 Task: Use Sitcom Laughter 08 Effect in this video Movie B.mp4
Action: Mouse moved to (379, 162)
Screenshot: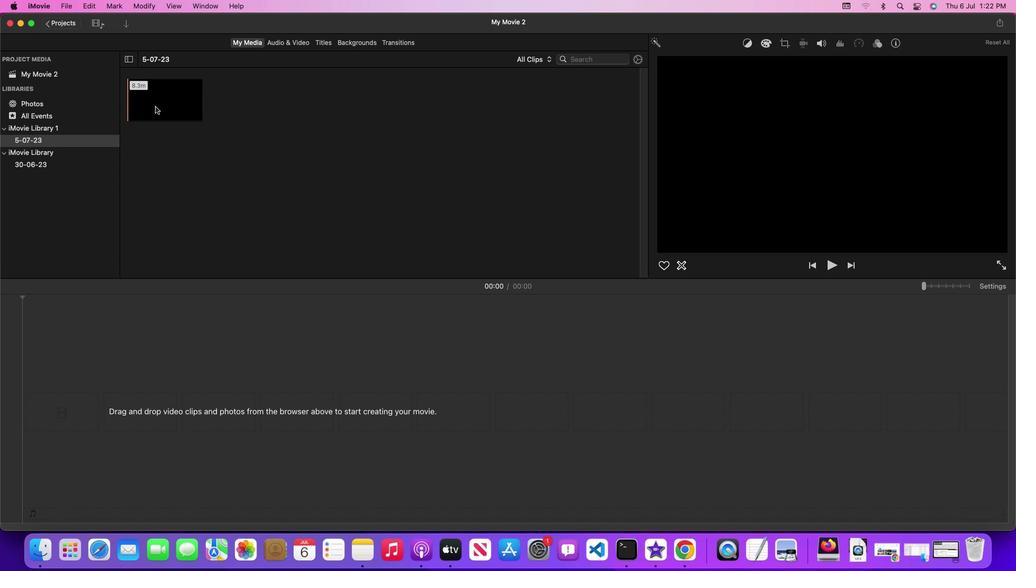 
Action: Mouse pressed left at (379, 162)
Screenshot: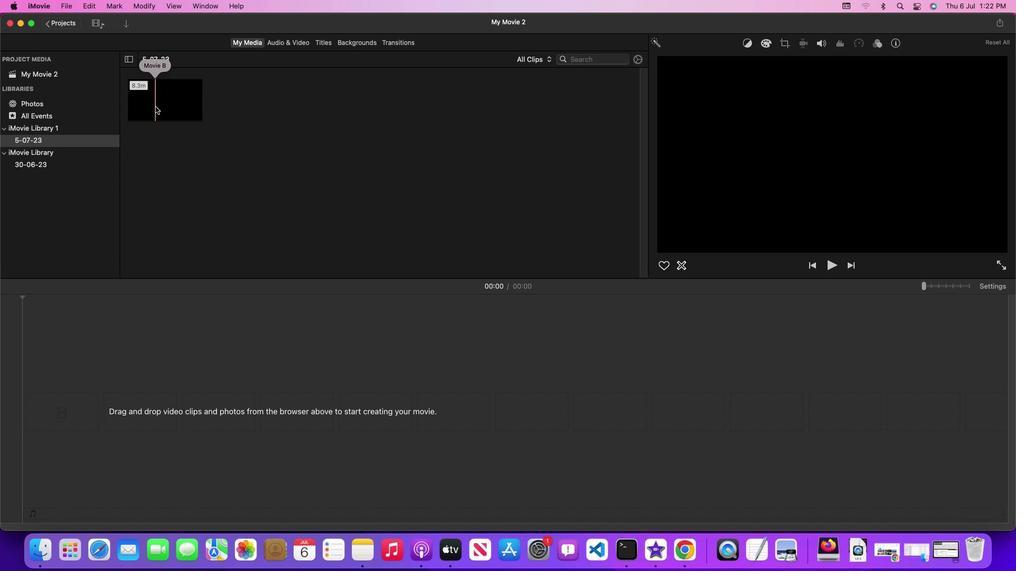 
Action: Mouse pressed left at (379, 162)
Screenshot: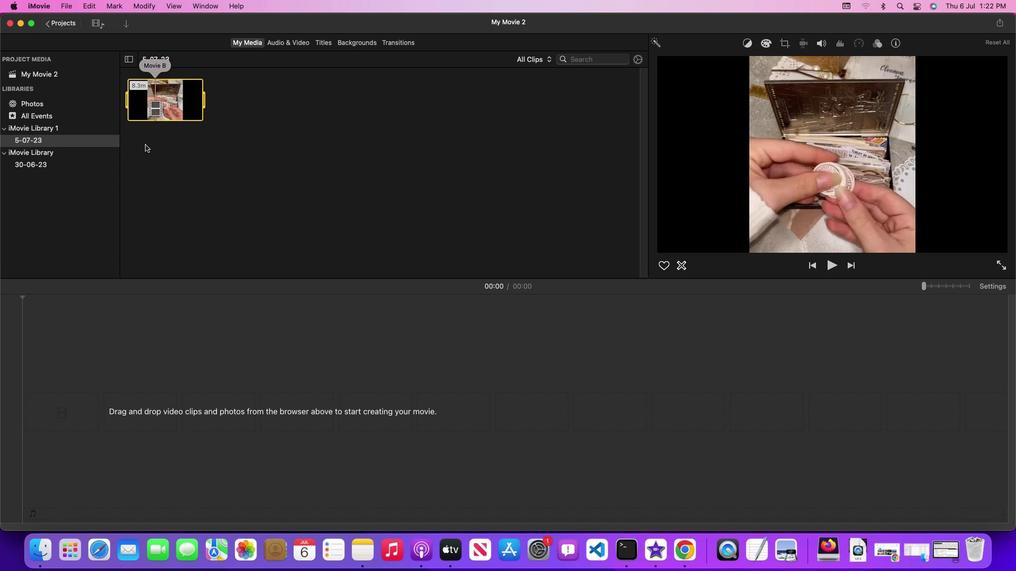 
Action: Mouse moved to (456, 122)
Screenshot: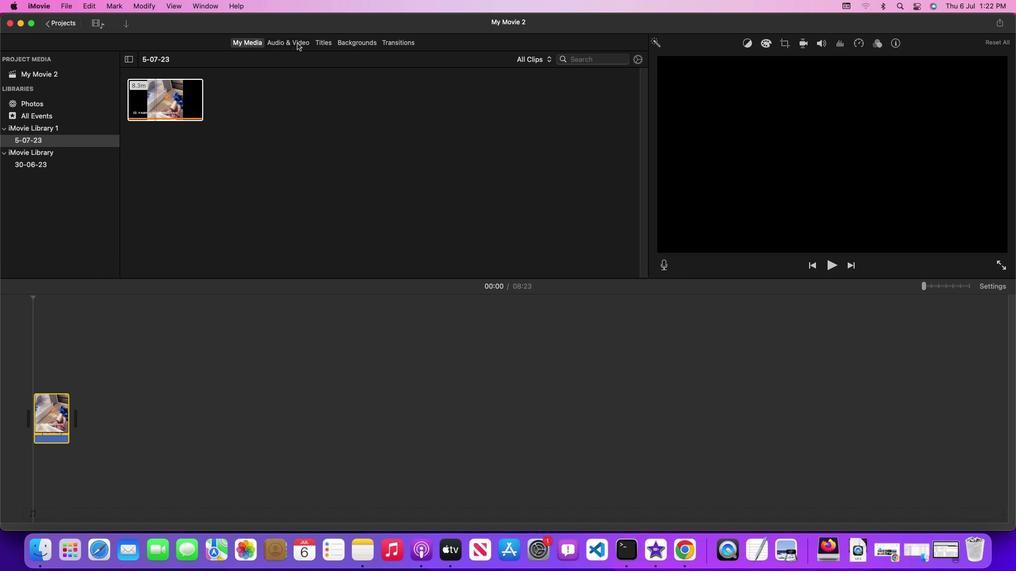 
Action: Mouse pressed left at (456, 122)
Screenshot: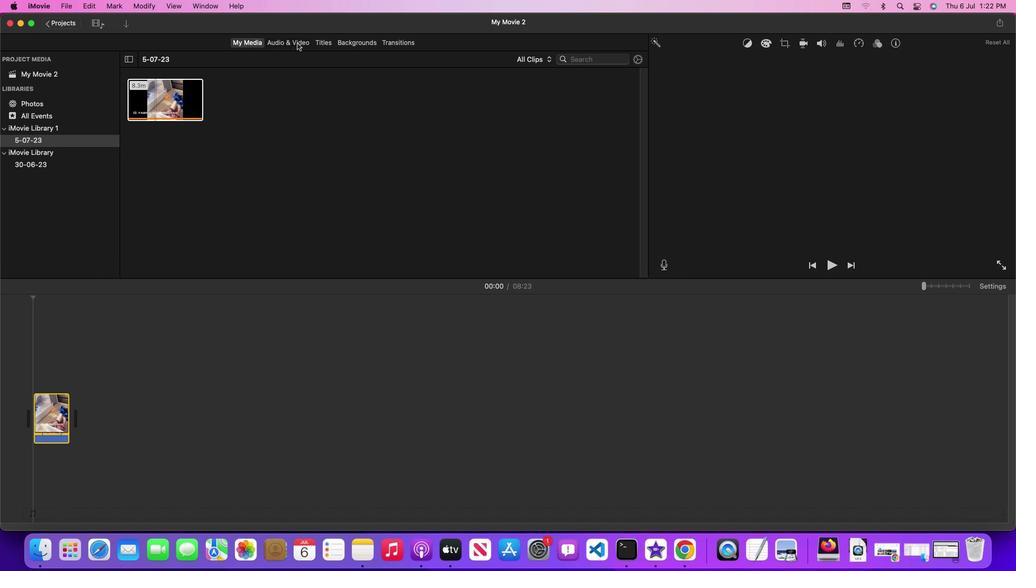 
Action: Mouse moved to (644, 183)
Screenshot: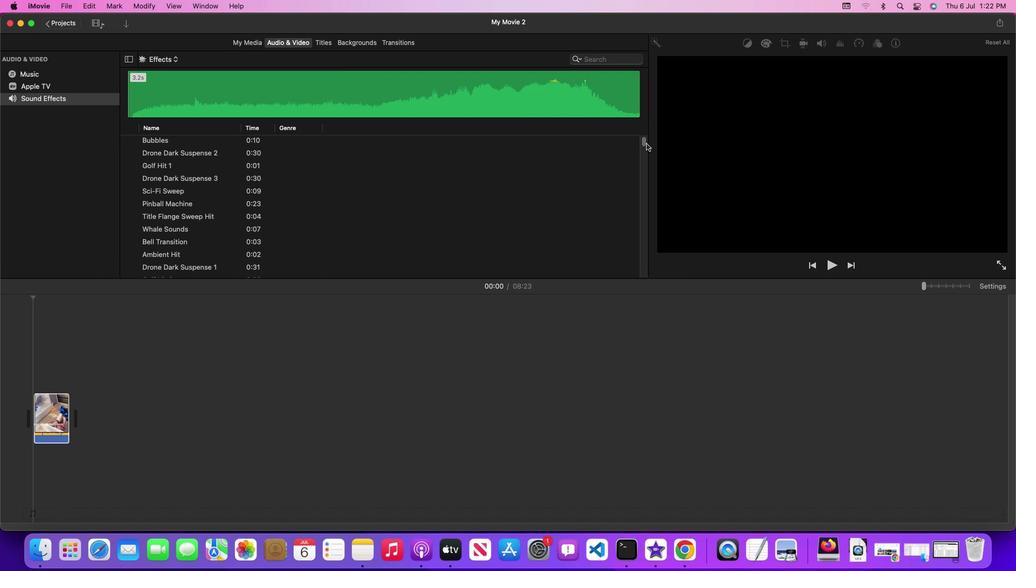
Action: Mouse pressed left at (644, 183)
Screenshot: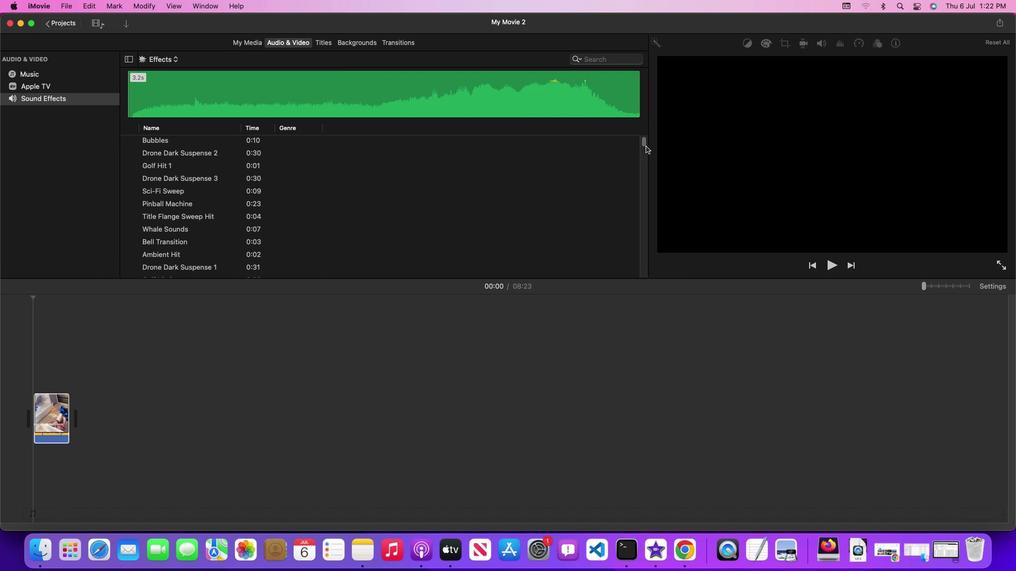 
Action: Mouse moved to (643, 182)
Screenshot: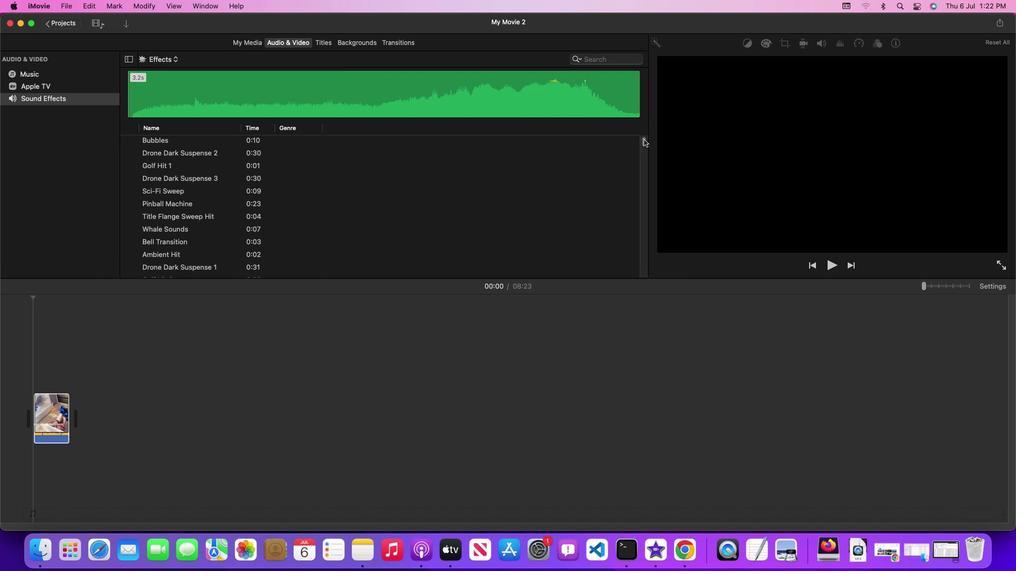 
Action: Mouse pressed left at (643, 182)
Screenshot: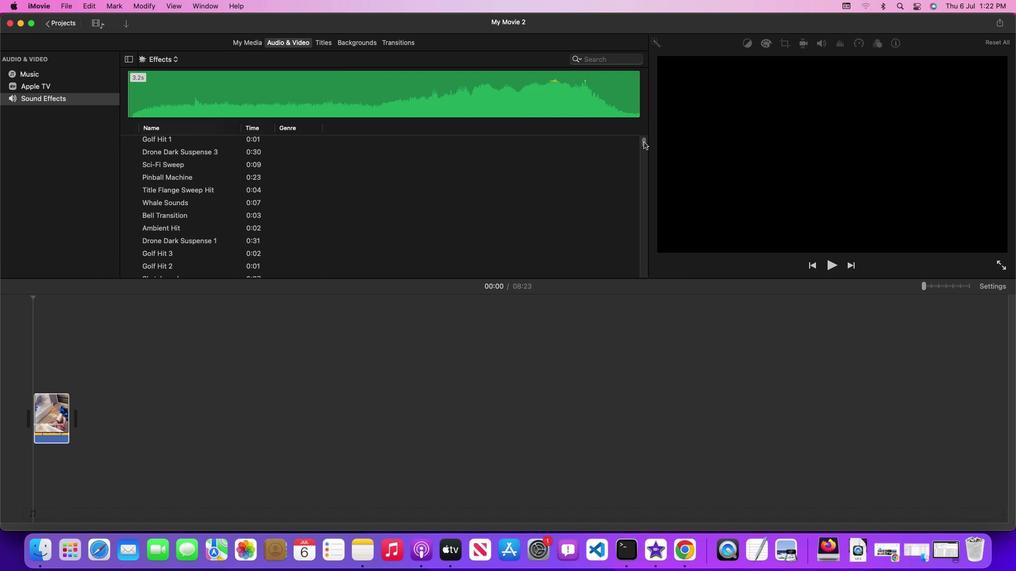 
Action: Mouse moved to (575, 230)
Screenshot: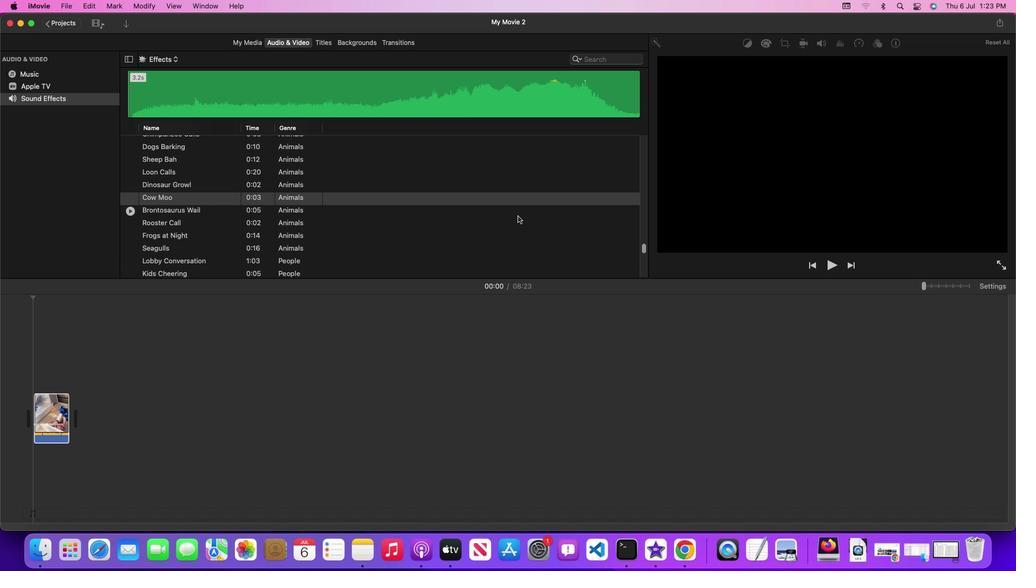 
Action: Mouse scrolled (575, 230) with delta (296, 96)
Screenshot: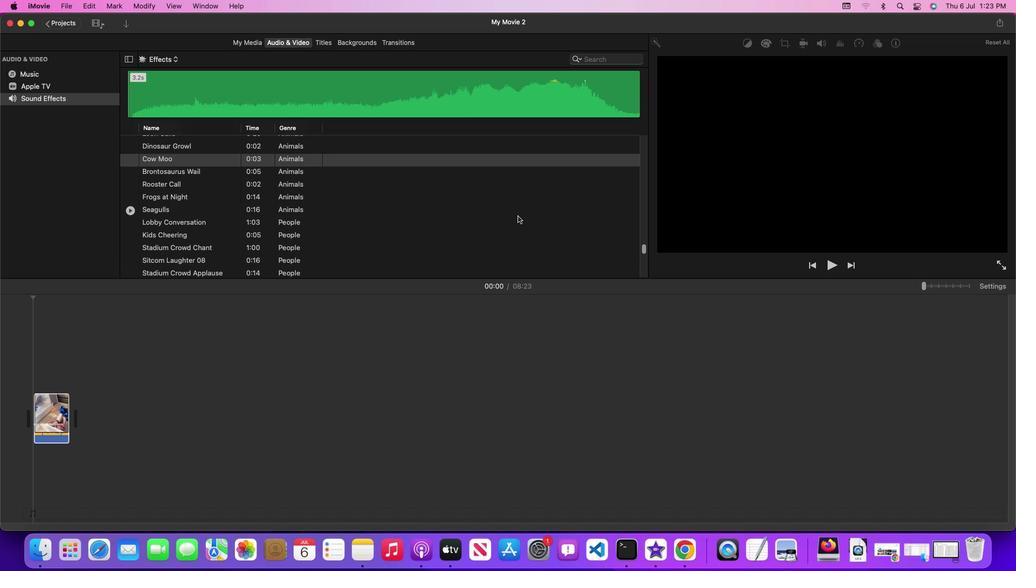 
Action: Mouse scrolled (575, 230) with delta (296, 96)
Screenshot: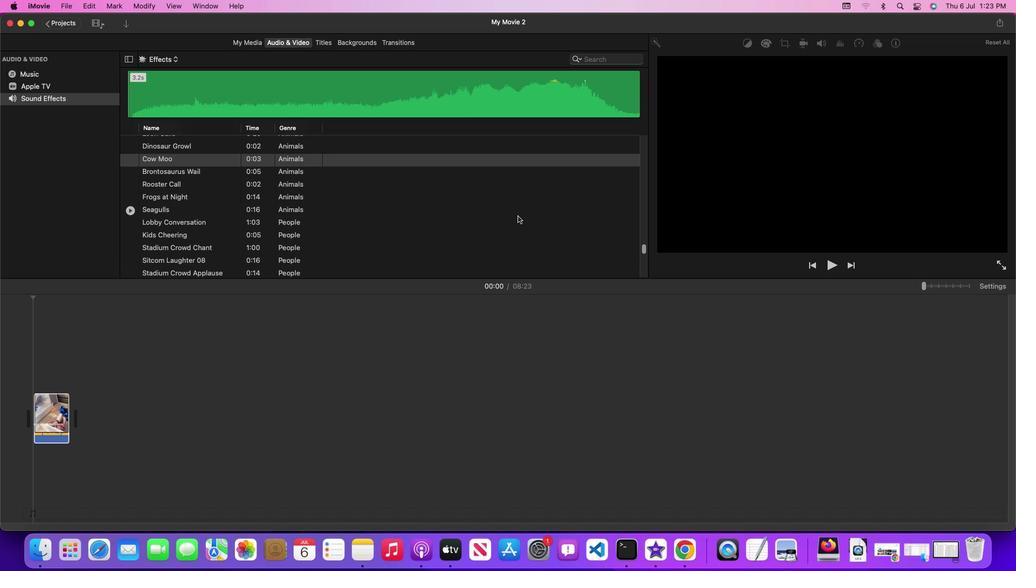 
Action: Mouse scrolled (575, 230) with delta (296, 95)
Screenshot: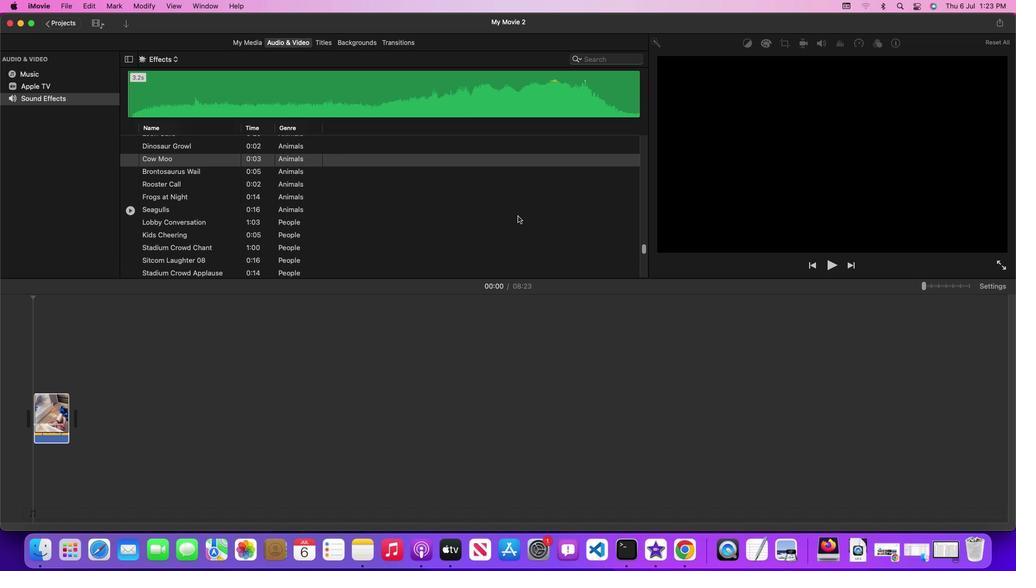
Action: Mouse scrolled (575, 230) with delta (296, 96)
Screenshot: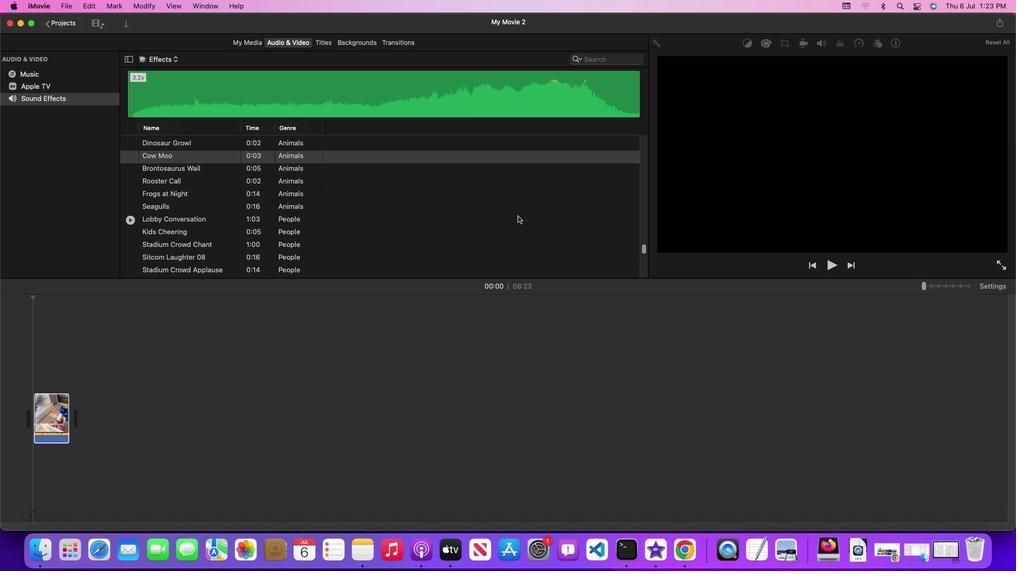 
Action: Mouse scrolled (575, 230) with delta (296, 96)
Screenshot: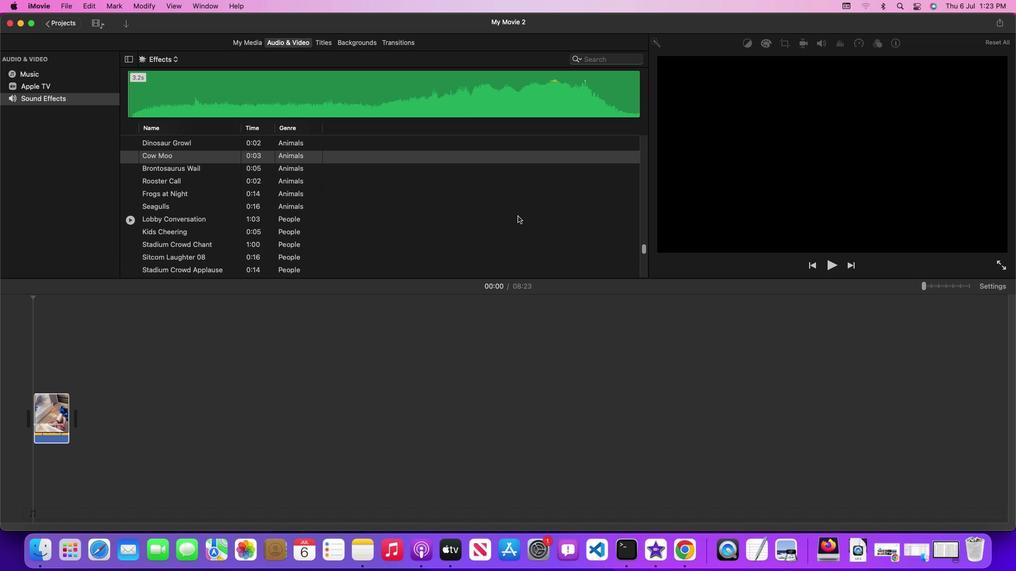 
Action: Mouse scrolled (575, 230) with delta (296, 96)
Screenshot: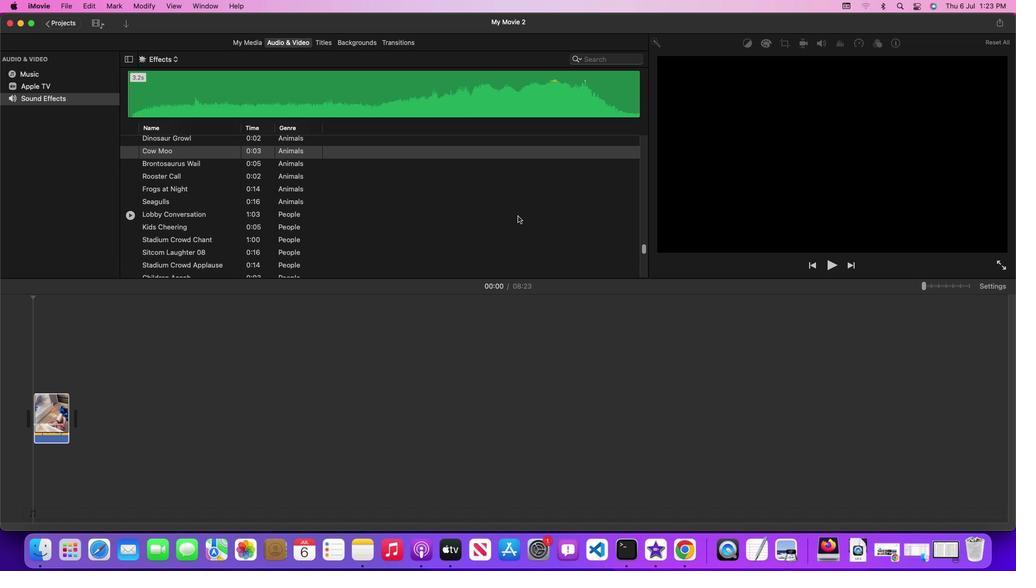 
Action: Mouse scrolled (575, 230) with delta (296, 96)
Screenshot: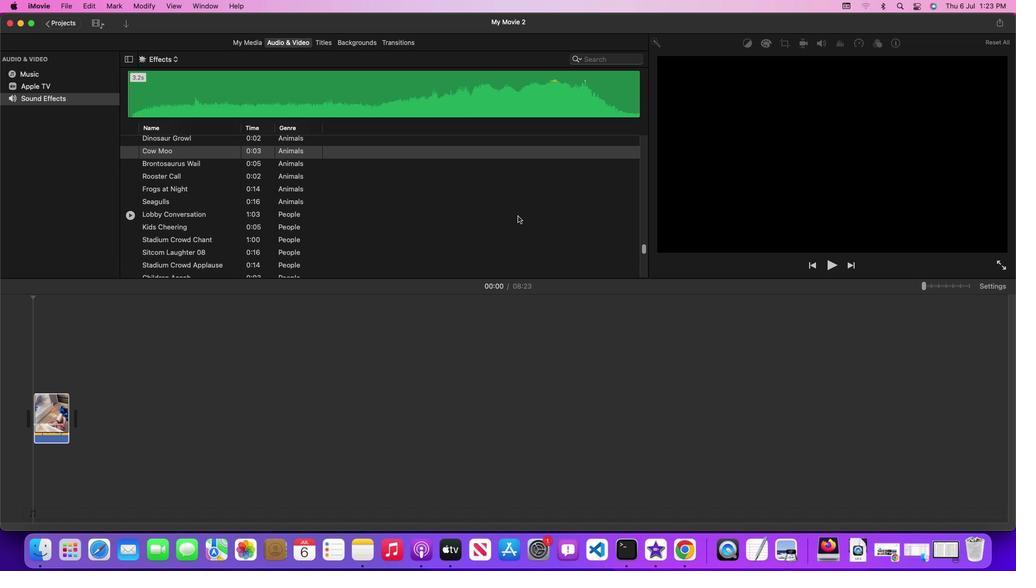 
Action: Mouse moved to (426, 252)
Screenshot: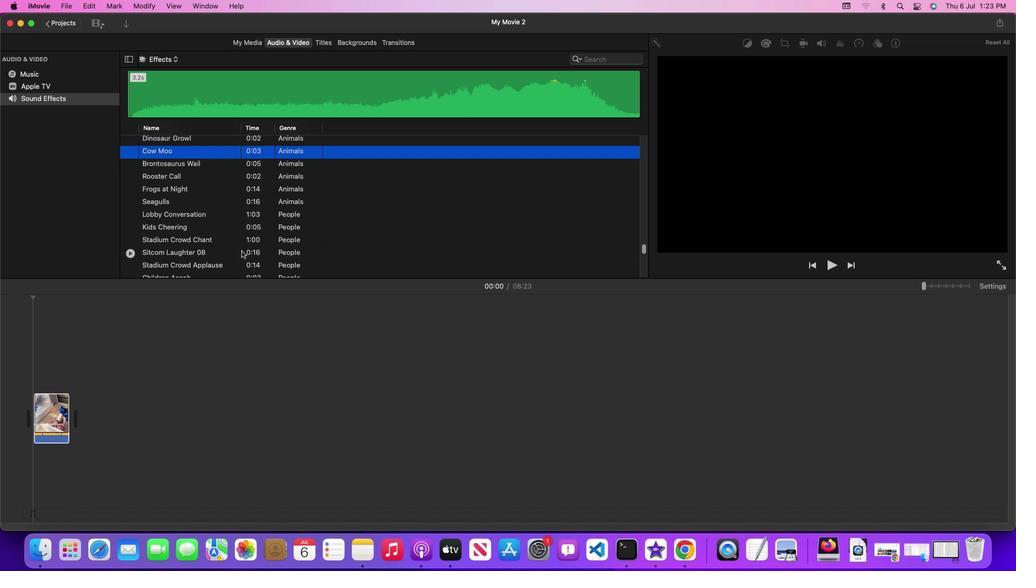 
Action: Mouse pressed left at (426, 252)
Screenshot: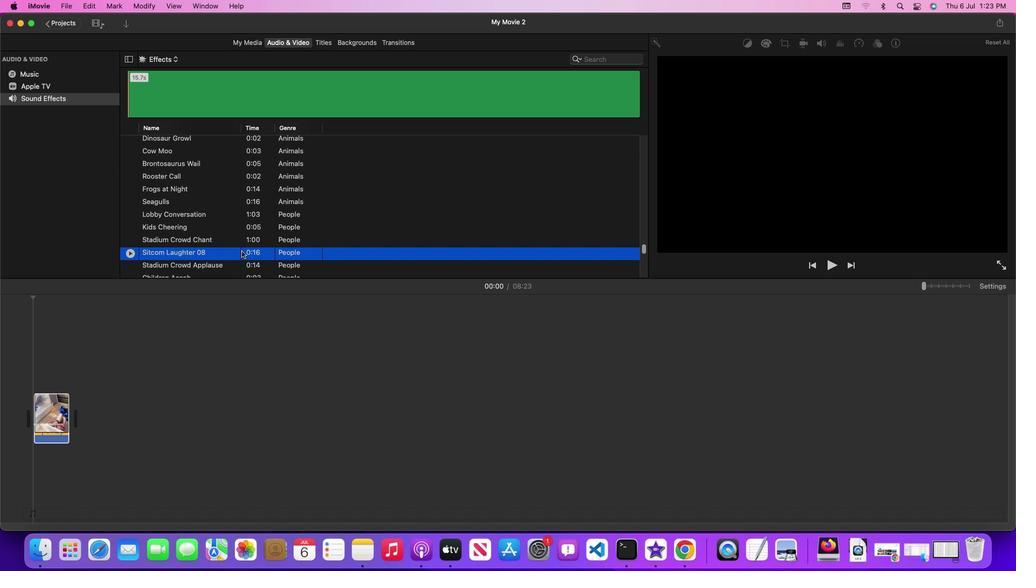 
Action: Mouse pressed left at (426, 252)
Screenshot: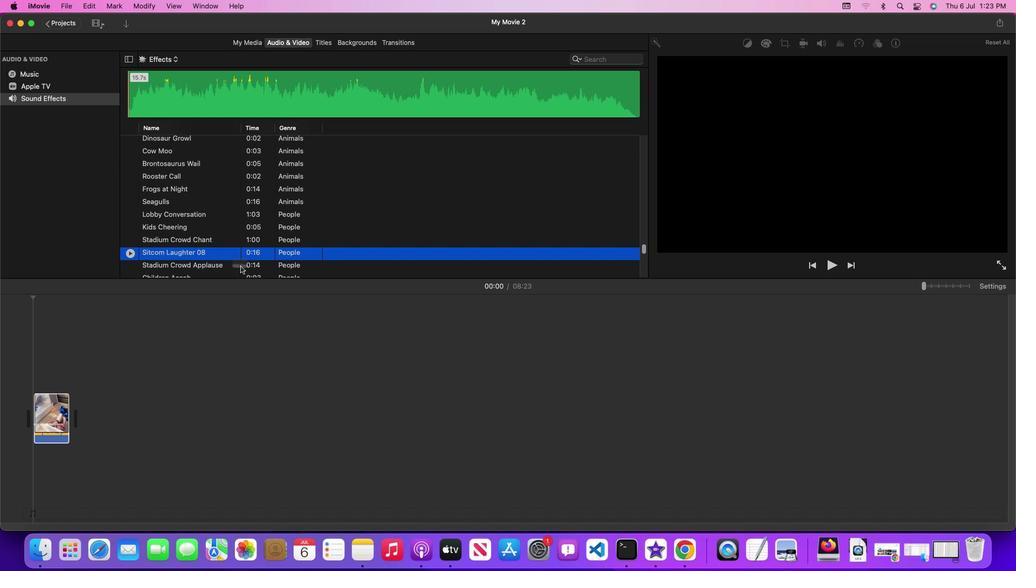 
Action: Mouse moved to (394, 317)
Screenshot: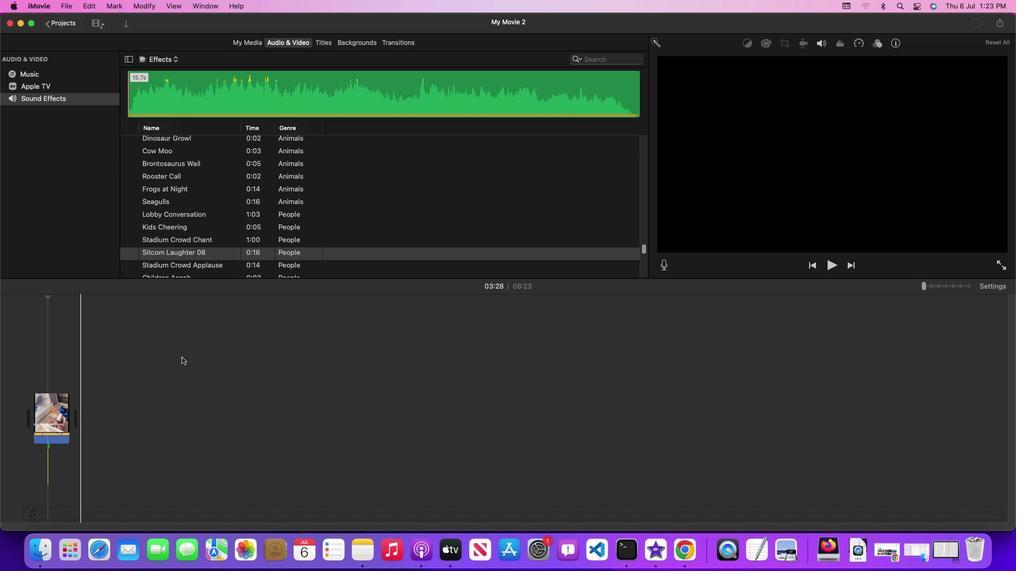 
